 Task: Create a section Breakneck Pace and in the section, add a milestone Legacy Code Refactoring in the project ToxicWorks.
Action: Mouse moved to (72, 395)
Screenshot: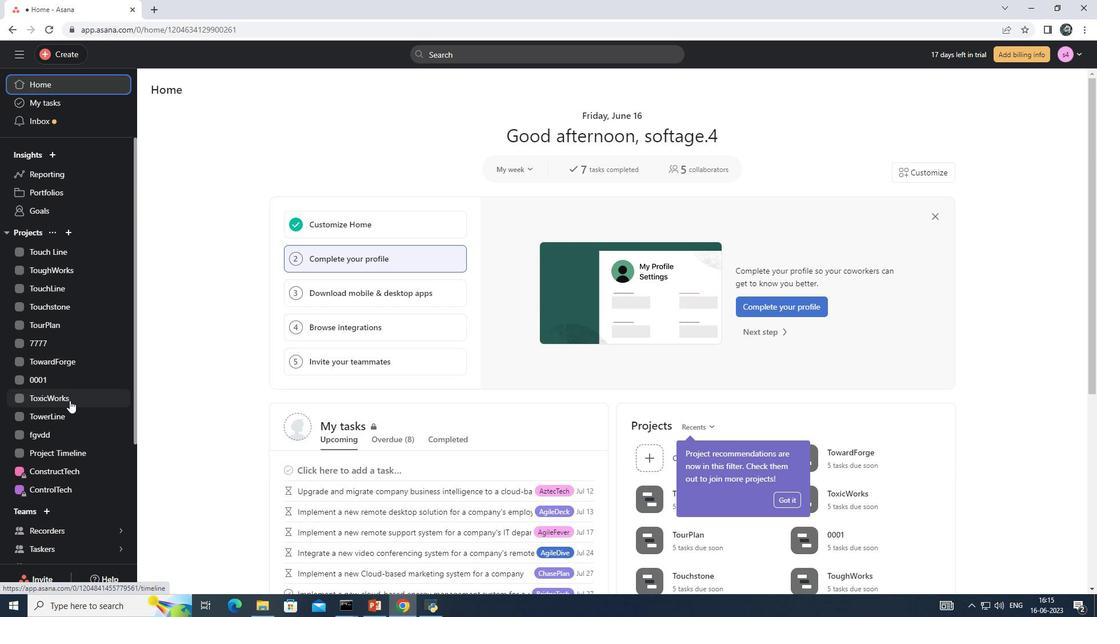 
Action: Mouse pressed left at (72, 395)
Screenshot: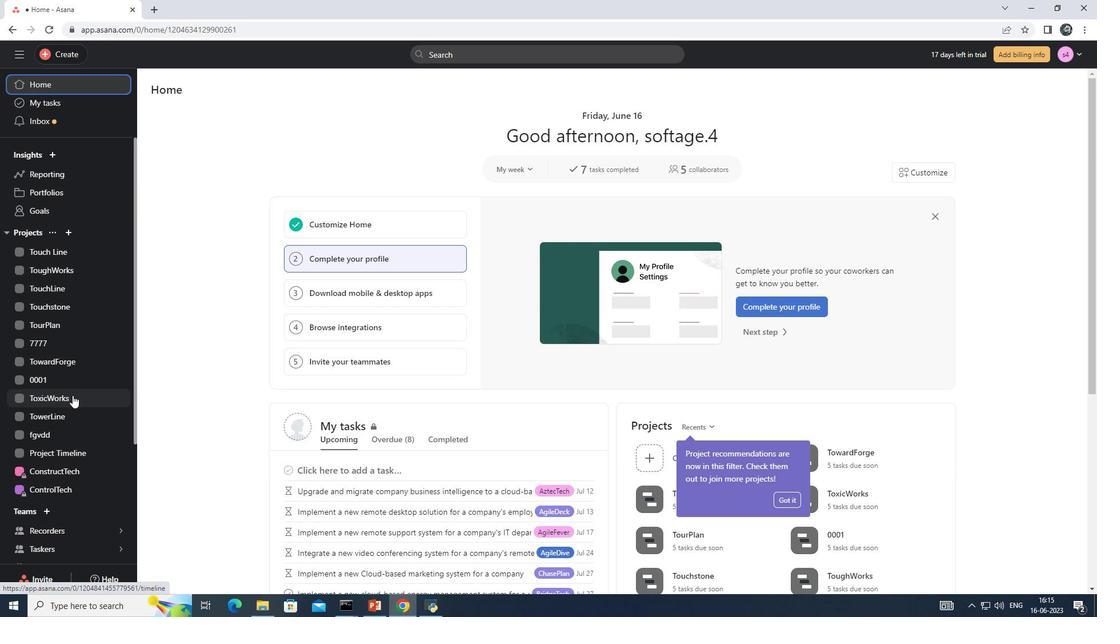 
Action: Mouse moved to (209, 115)
Screenshot: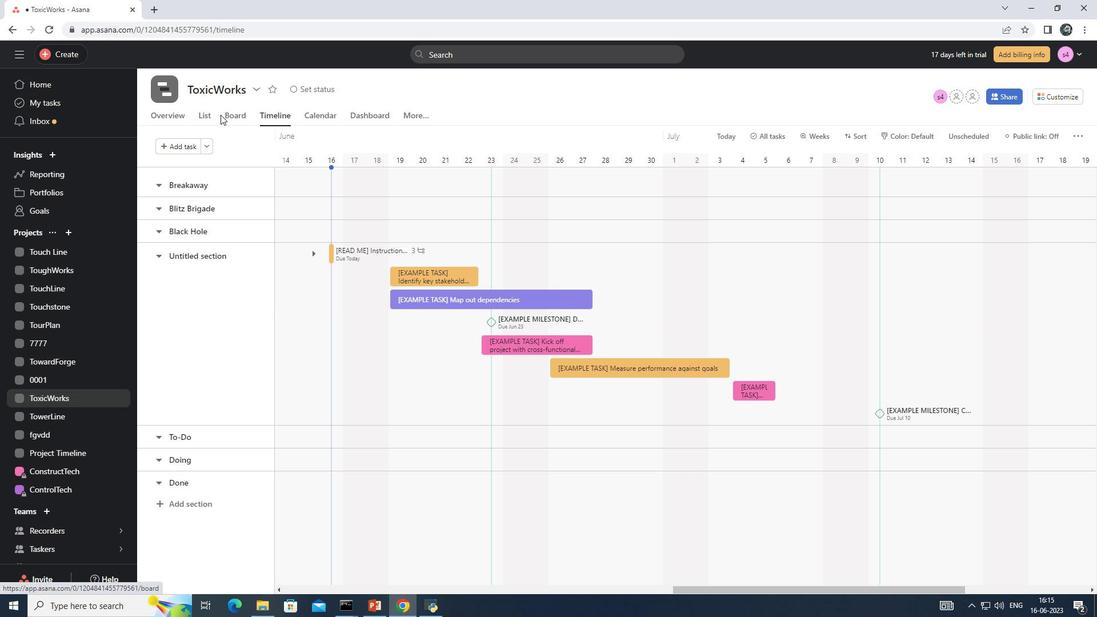 
Action: Mouse pressed left at (209, 115)
Screenshot: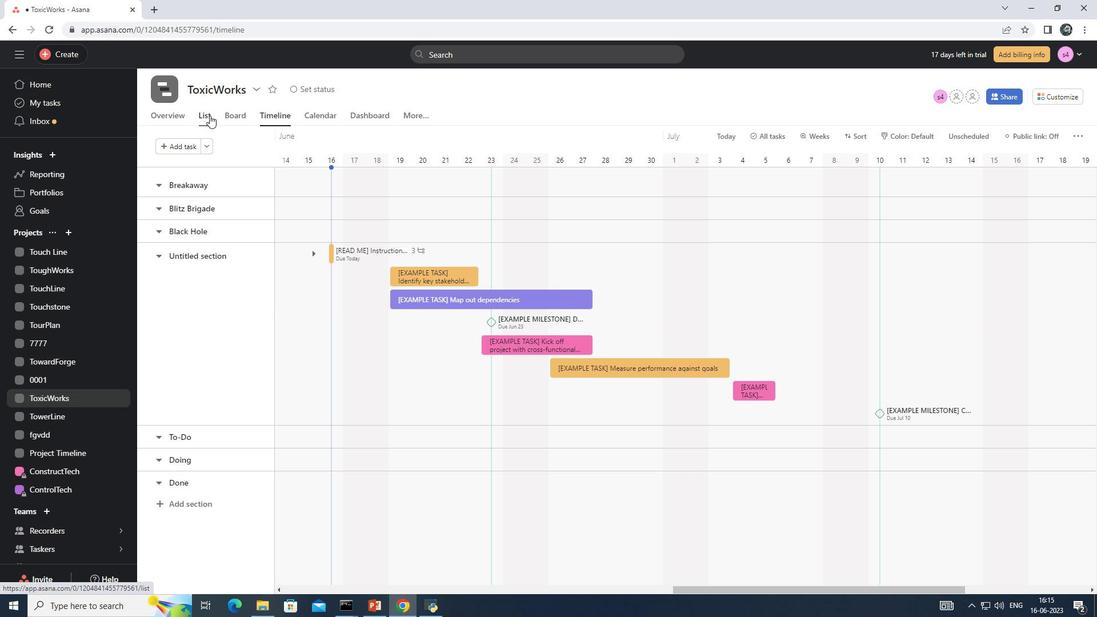 
Action: Mouse moved to (201, 139)
Screenshot: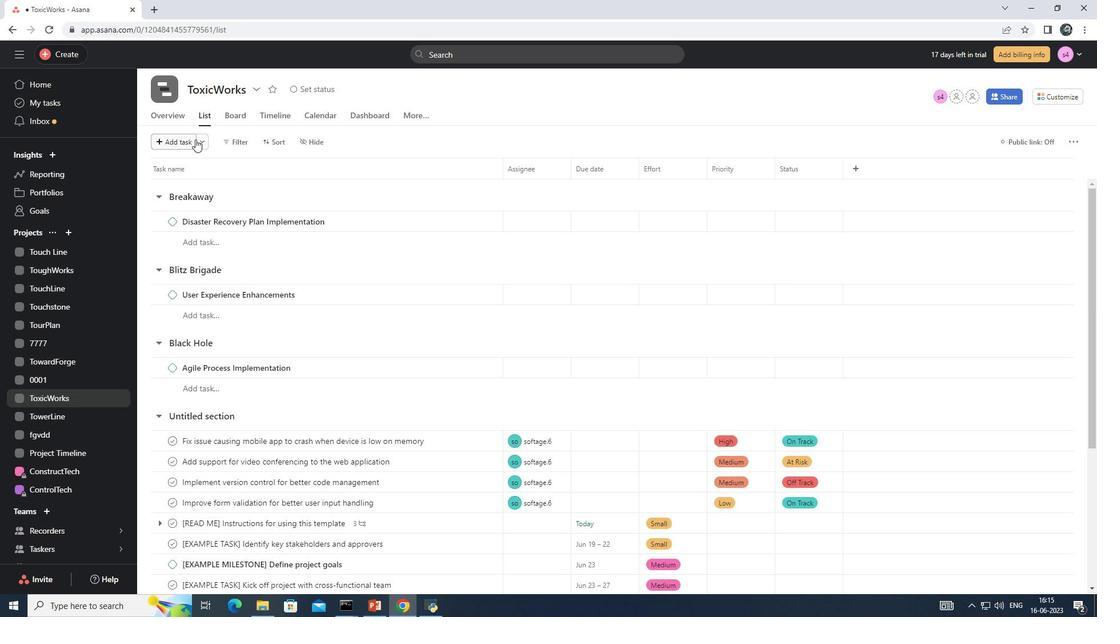 
Action: Mouse pressed left at (201, 139)
Screenshot: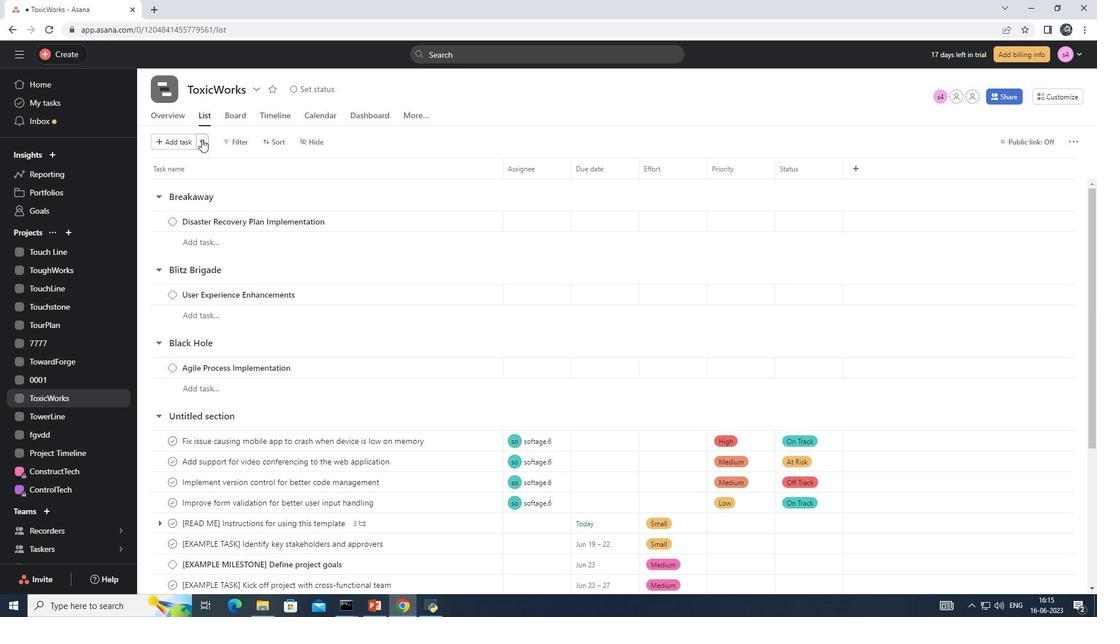
Action: Mouse moved to (230, 160)
Screenshot: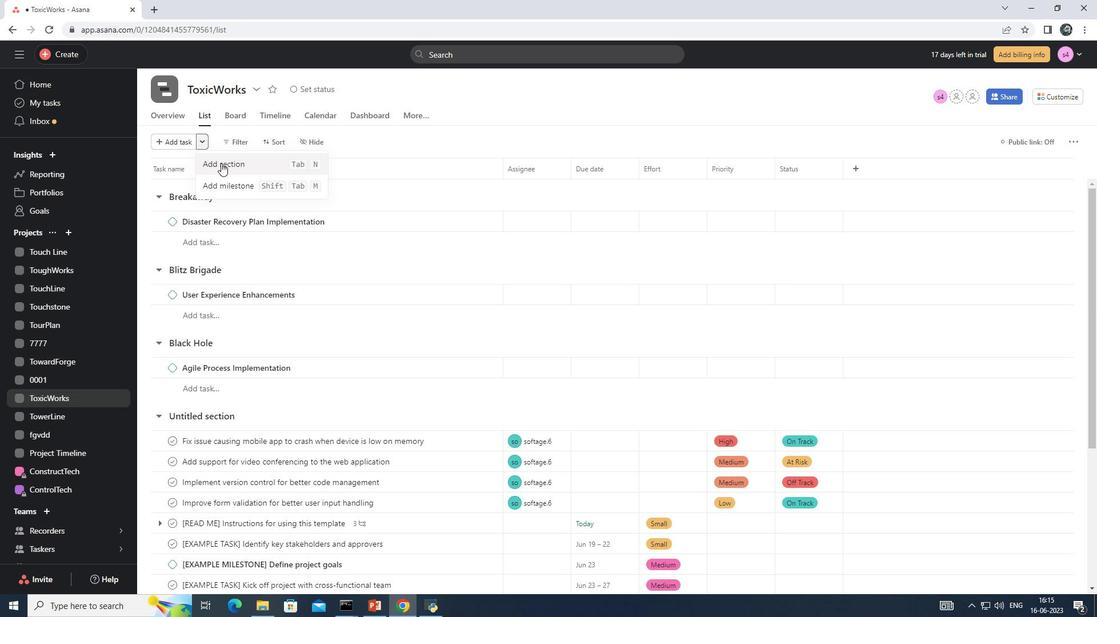 
Action: Mouse pressed left at (230, 160)
Screenshot: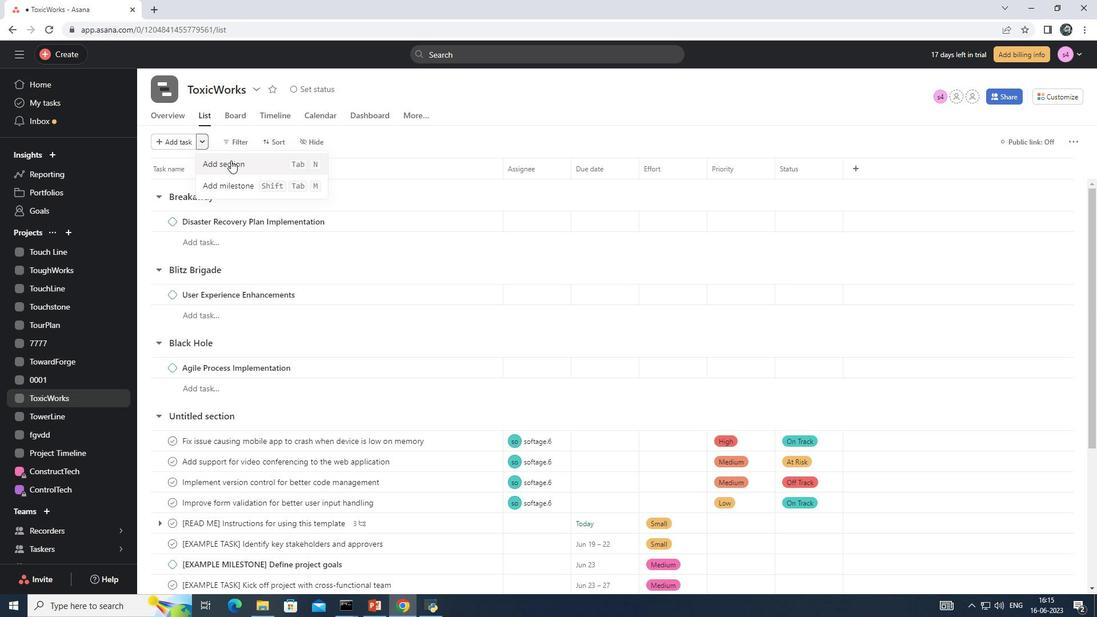 
Action: Mouse moved to (189, 201)
Screenshot: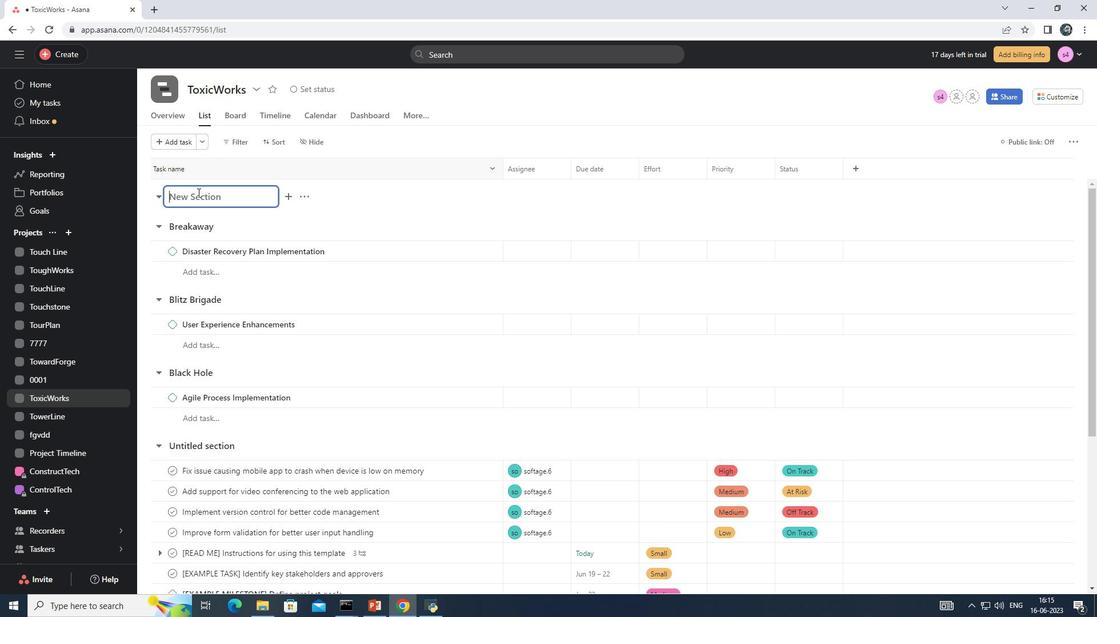 
Action: Mouse pressed left at (189, 201)
Screenshot: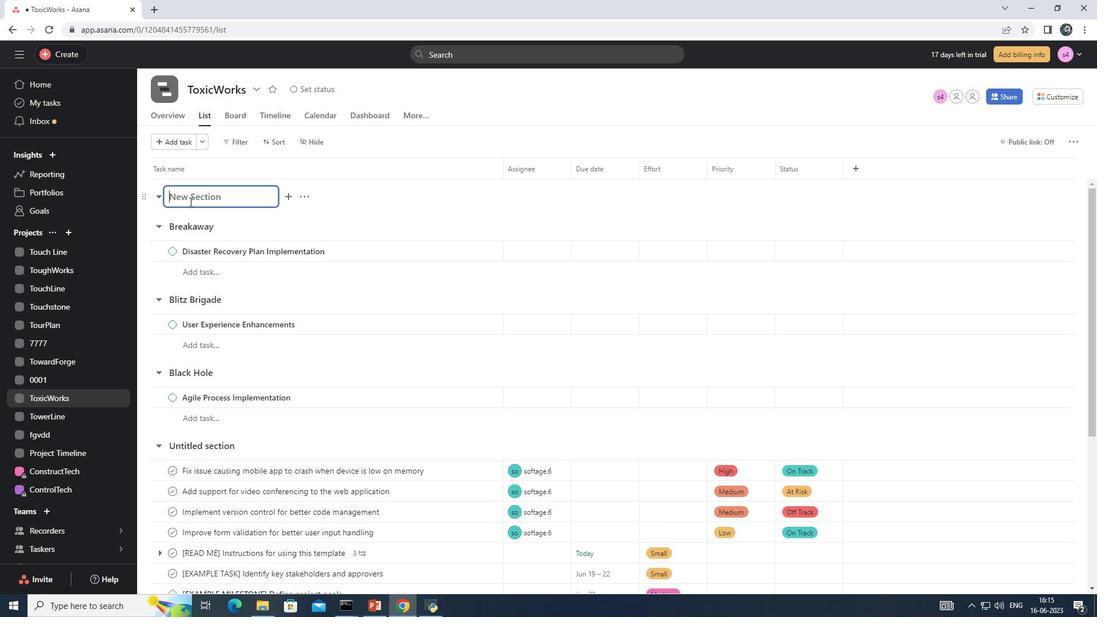 
Action: Key pressed <Key.shift>Breakneck<Key.space><Key.shift>Pace
Screenshot: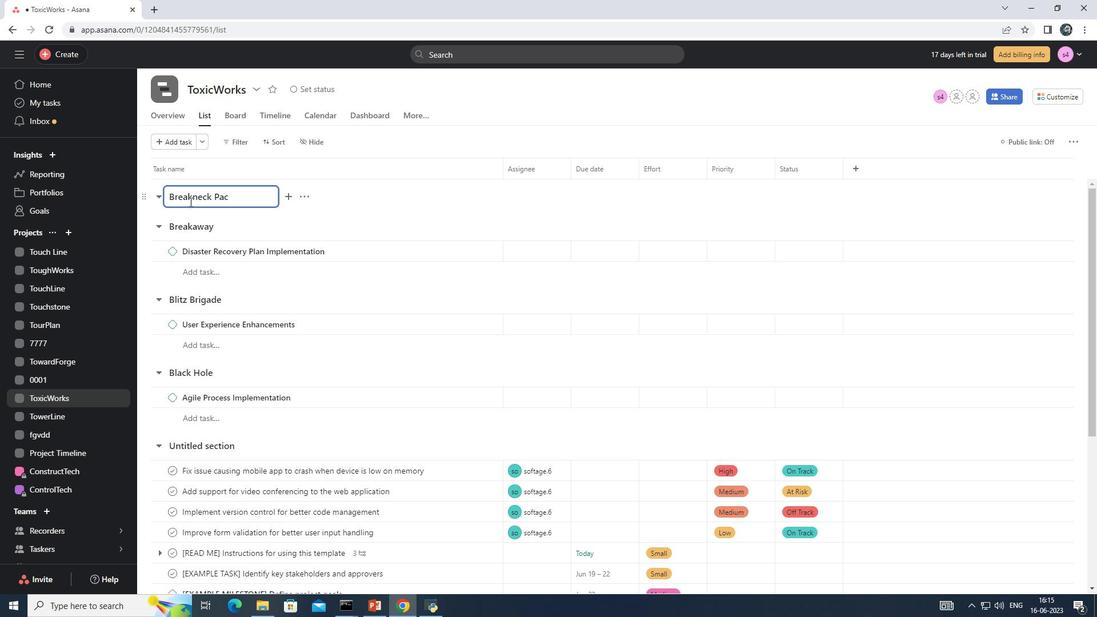 
Action: Mouse moved to (201, 141)
Screenshot: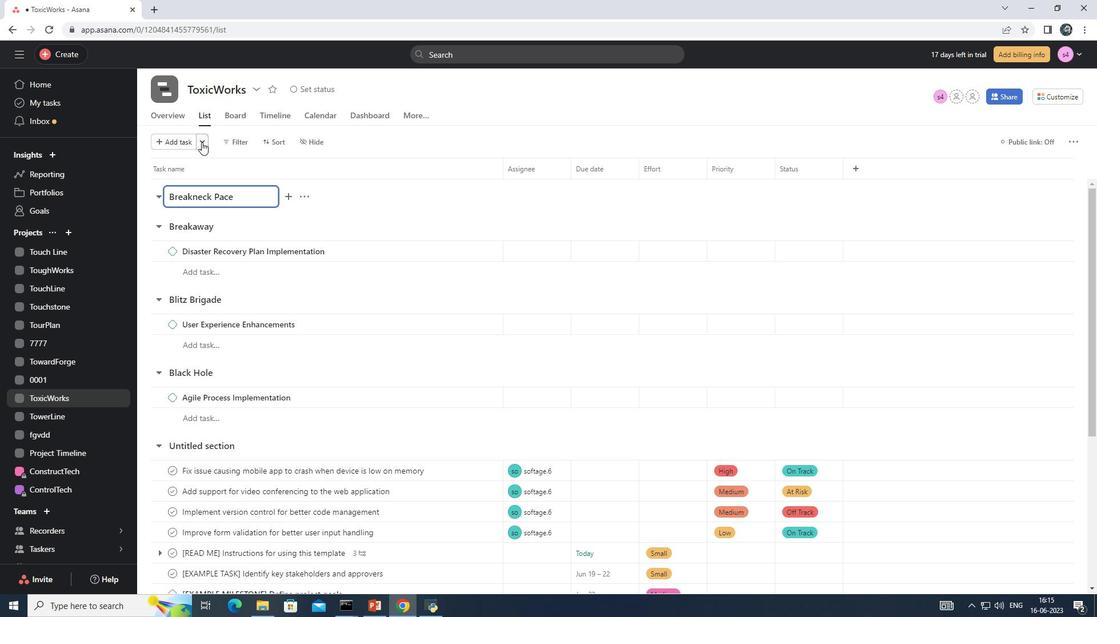 
Action: Mouse pressed left at (201, 141)
Screenshot: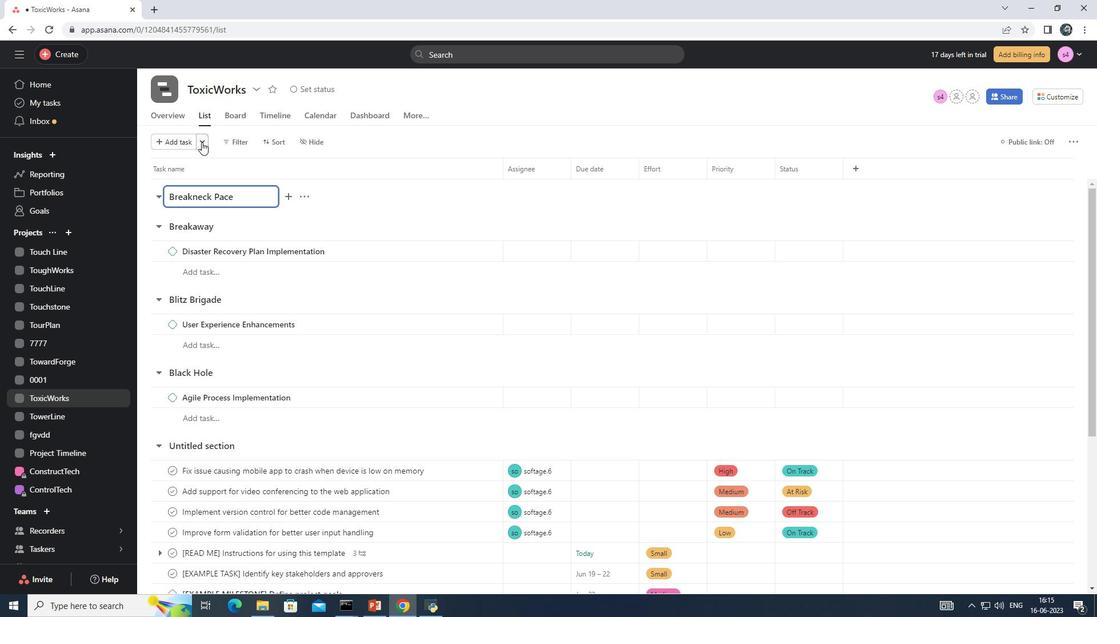 
Action: Mouse moved to (220, 181)
Screenshot: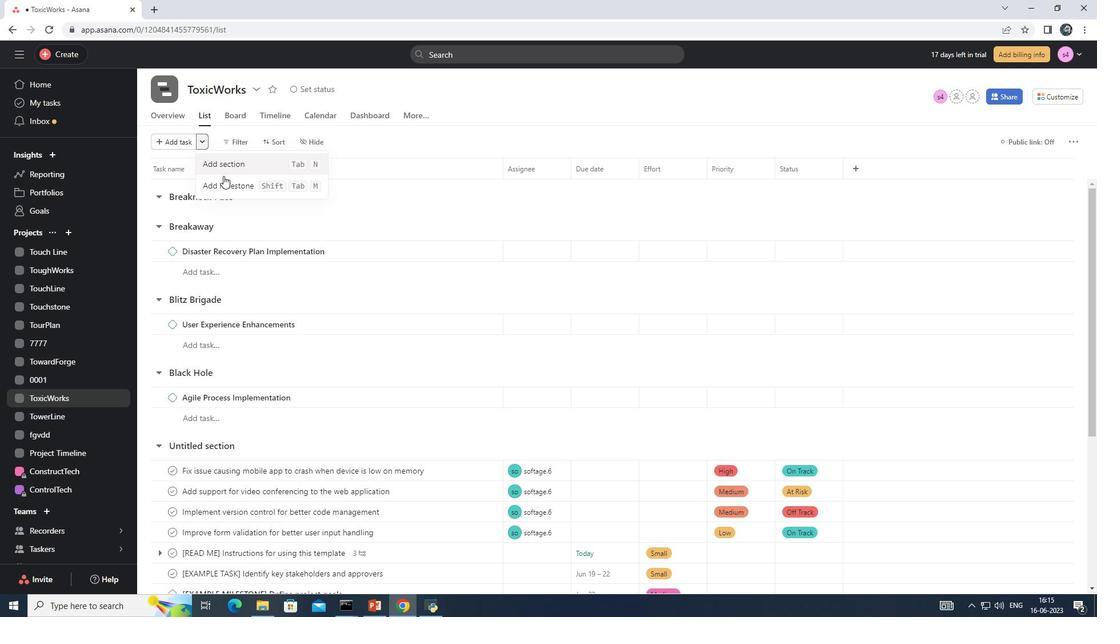 
Action: Mouse pressed left at (220, 181)
Screenshot: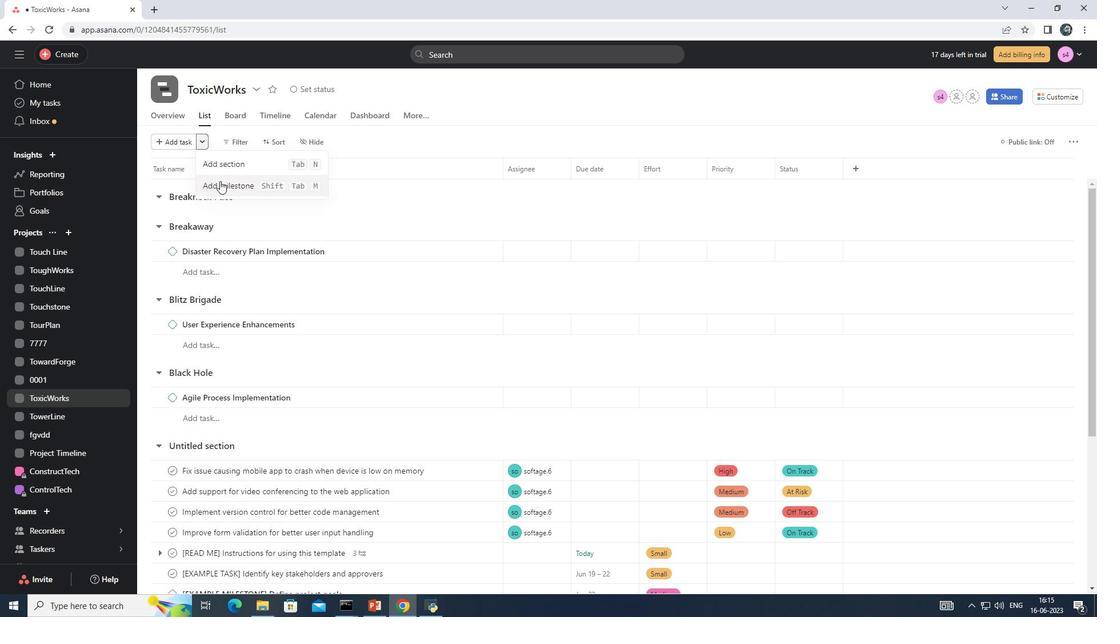 
Action: Mouse moved to (260, 217)
Screenshot: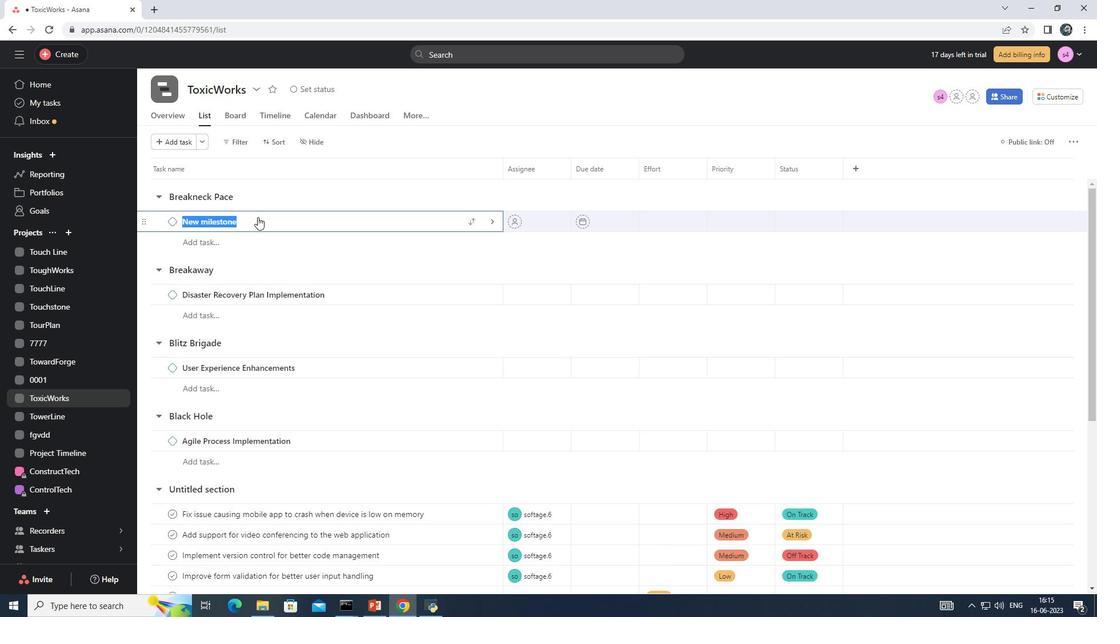 
Action: Key pressed <Key.backspace><Key.shift>Legacy<Key.space><Key.shift>Code<Key.space><Key.shift>Raf<Key.backspace><Key.backspace>efactoring
Screenshot: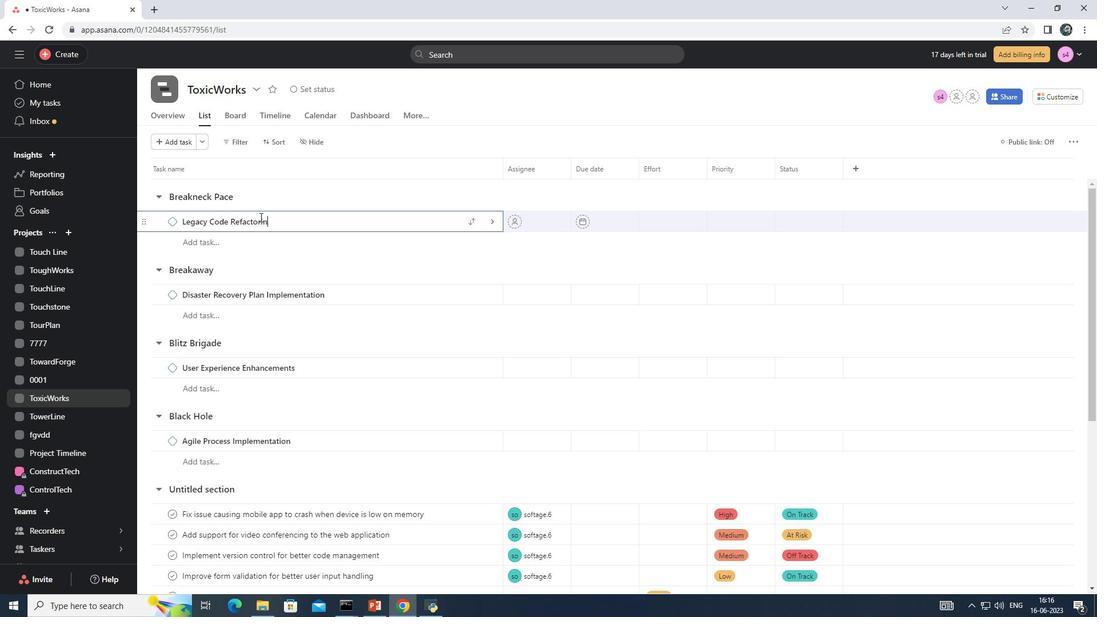 
Action: Mouse moved to (302, 260)
Screenshot: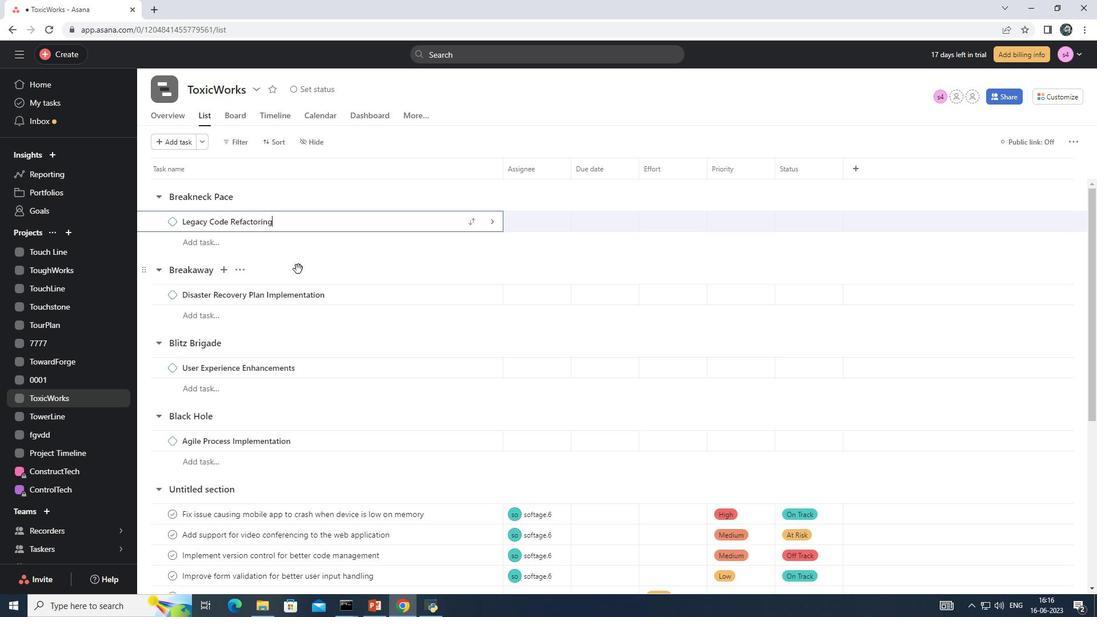 
Action: Mouse pressed left at (302, 260)
Screenshot: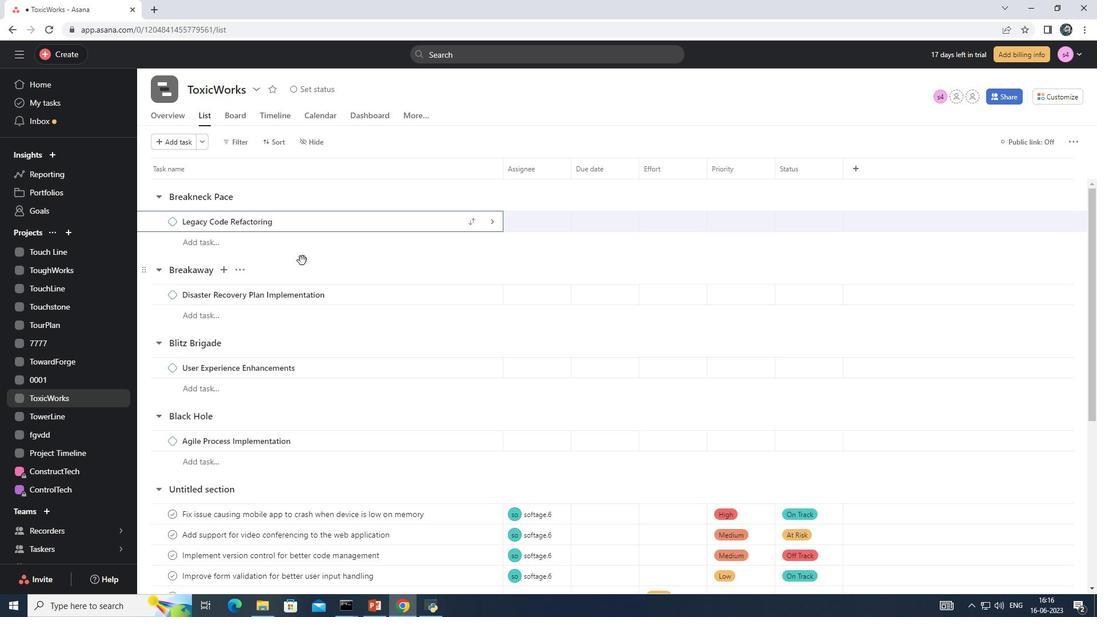 
Action: Mouse moved to (302, 260)
Screenshot: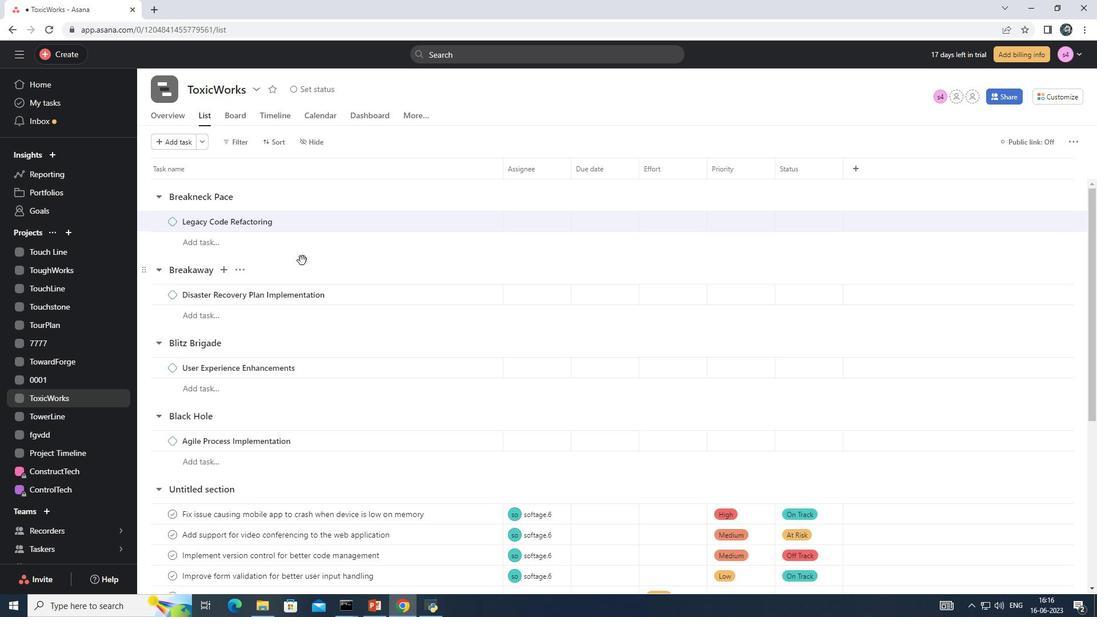 
